 Task: Add a photo of "thank you".
Action: Mouse moved to (623, 257)
Screenshot: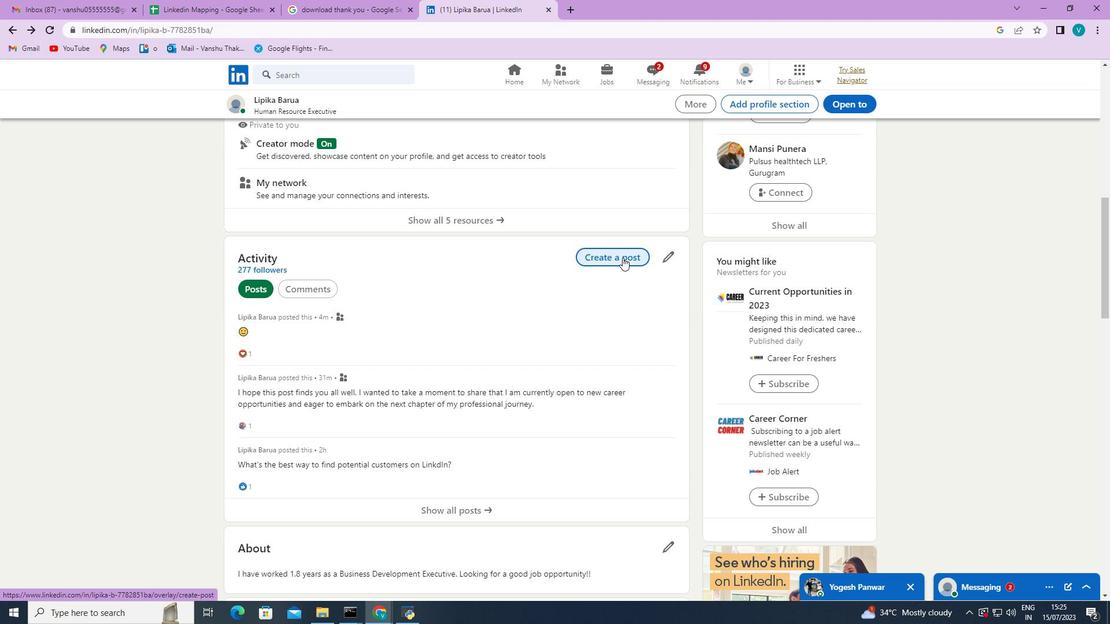 
Action: Mouse pressed left at (623, 257)
Screenshot: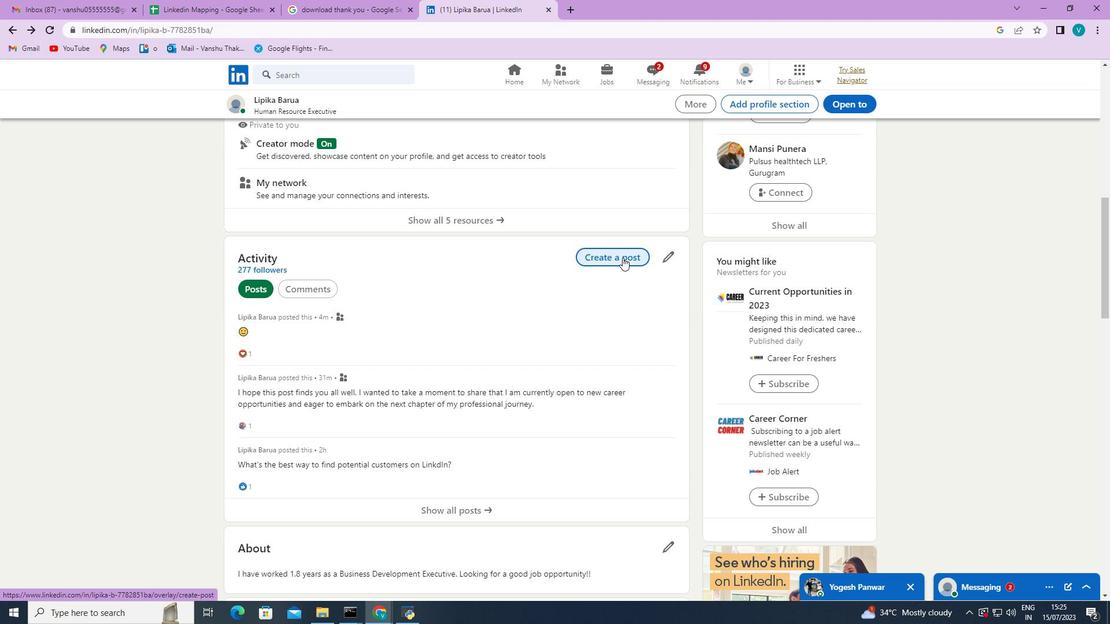 
Action: Mouse moved to (361, 347)
Screenshot: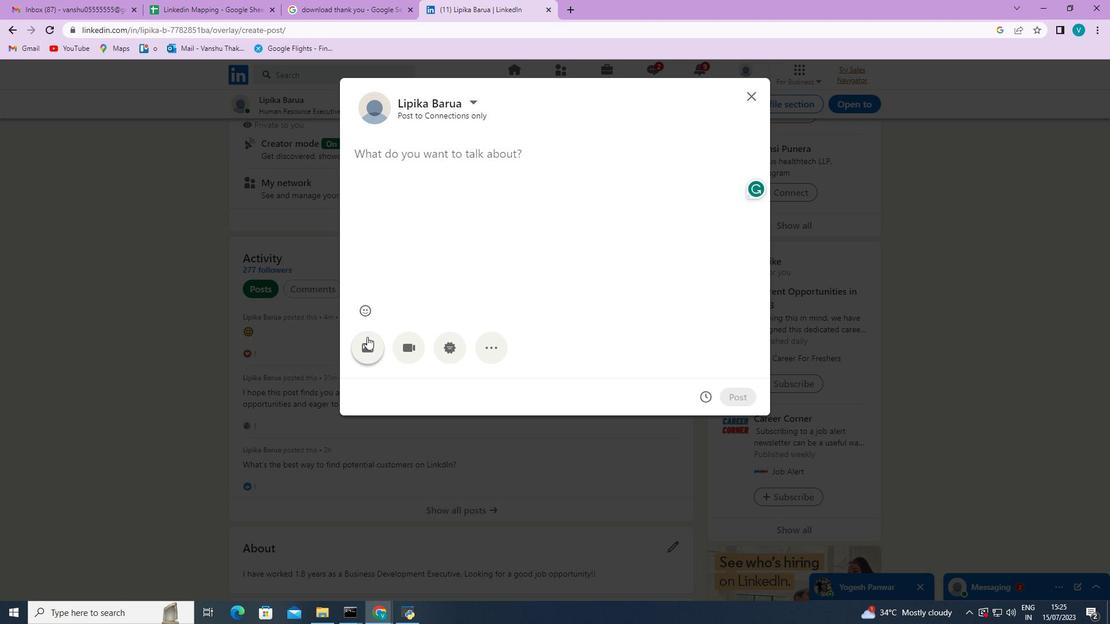 
Action: Mouse pressed left at (361, 347)
Screenshot: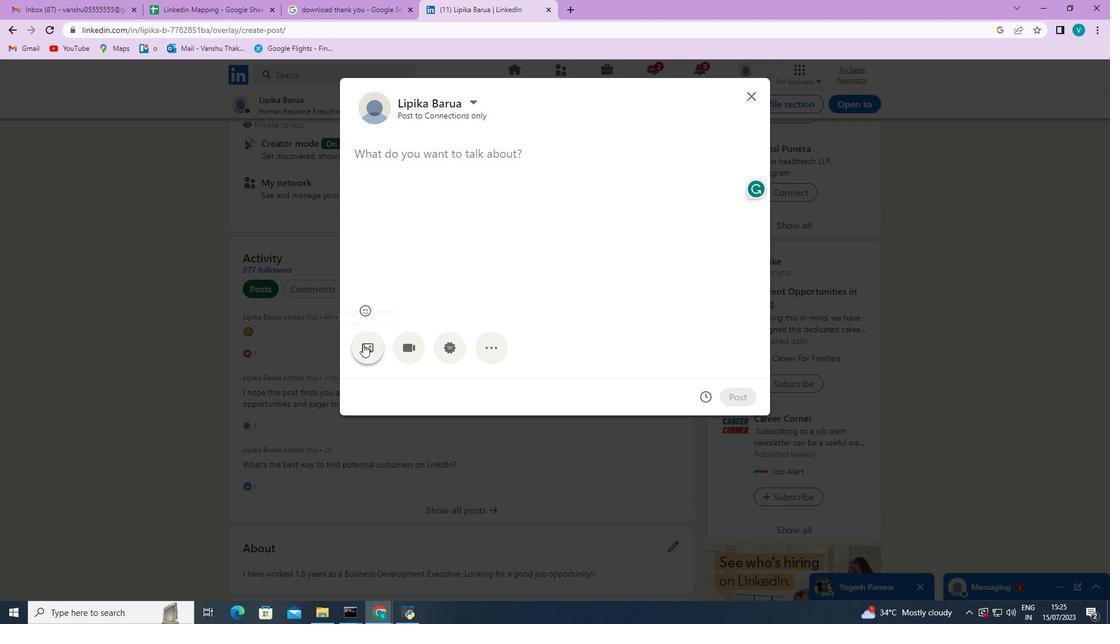
Action: Mouse moved to (199, 95)
Screenshot: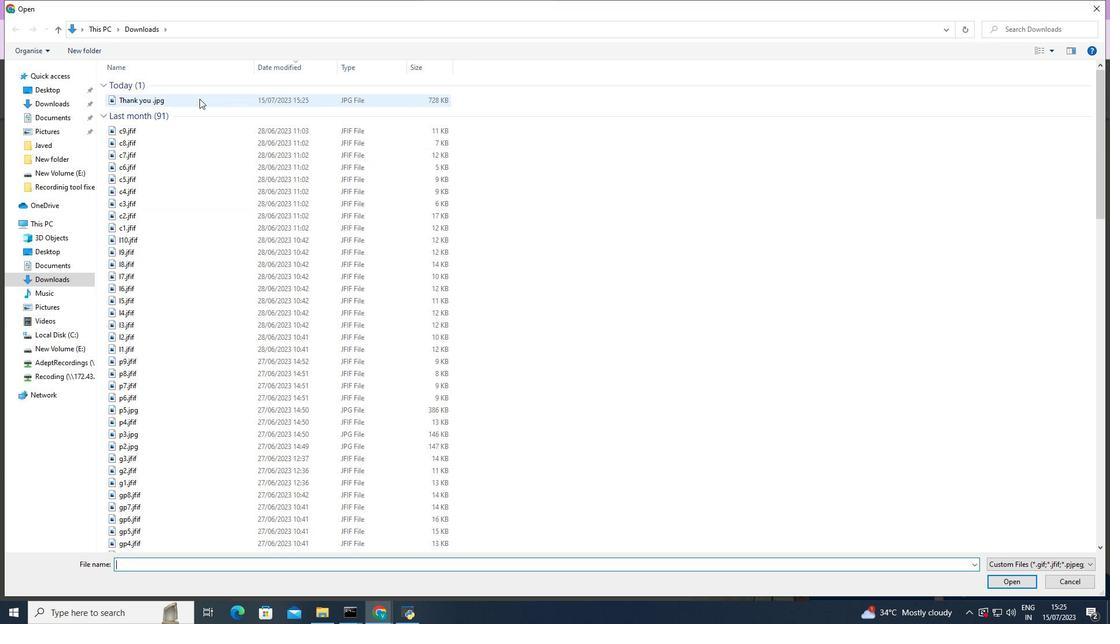 
Action: Mouse pressed left at (199, 95)
Screenshot: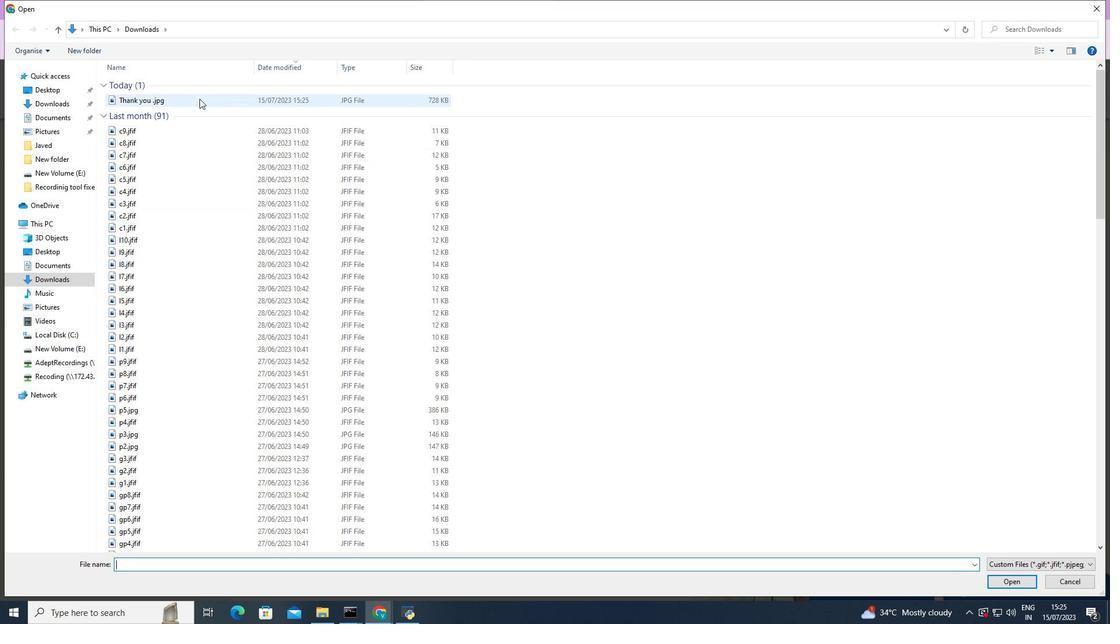 
Action: Mouse pressed left at (199, 95)
Screenshot: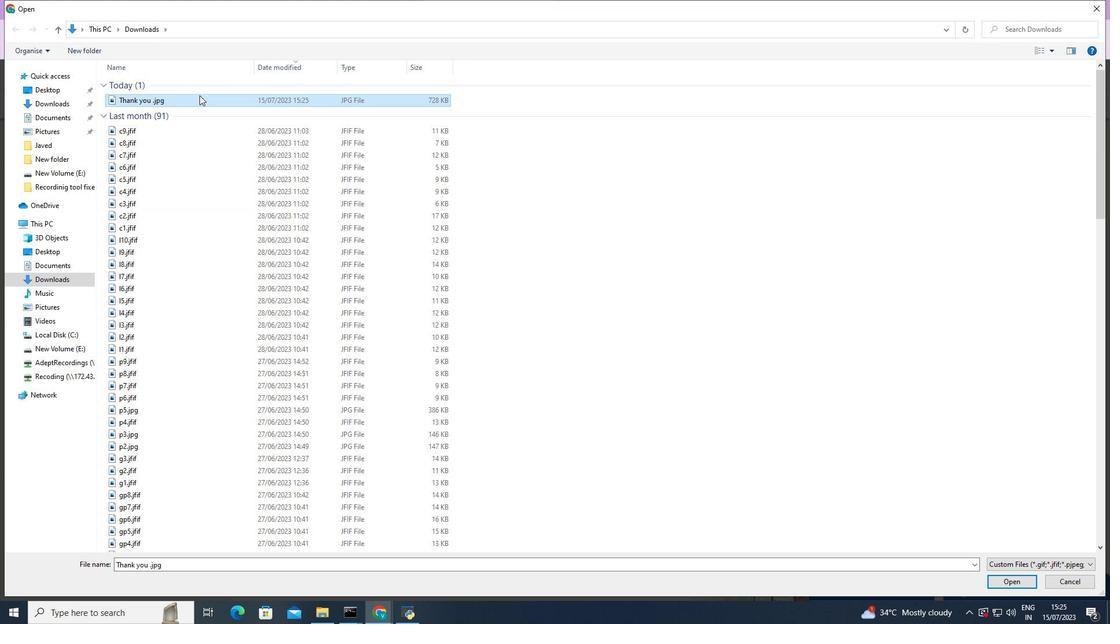 
Action: Mouse pressed left at (199, 95)
Screenshot: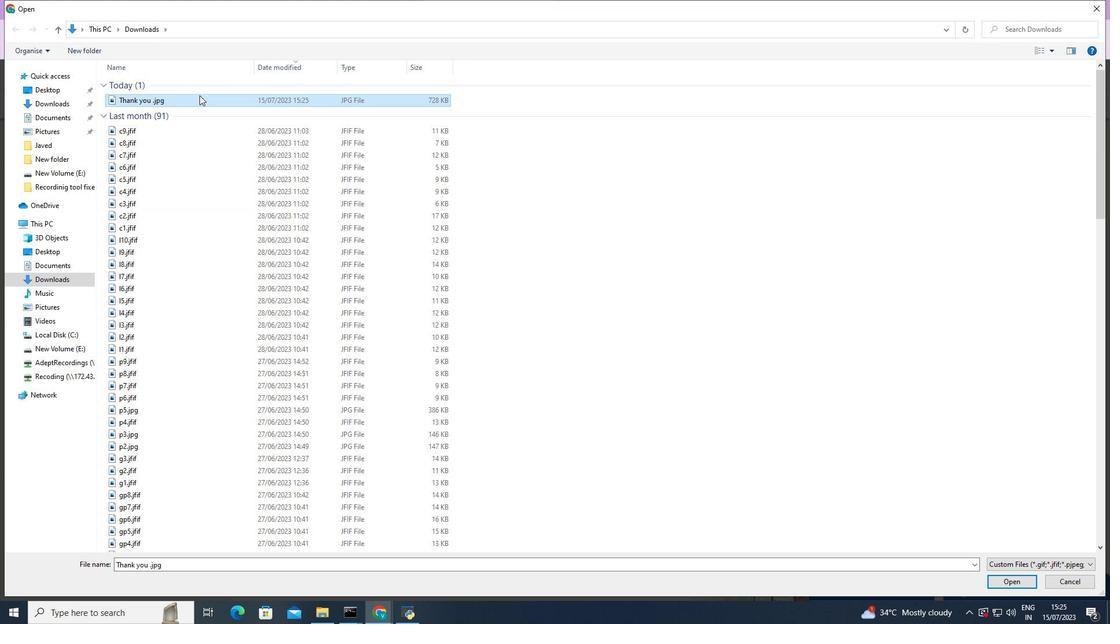 
Action: Mouse moved to (663, 279)
Screenshot: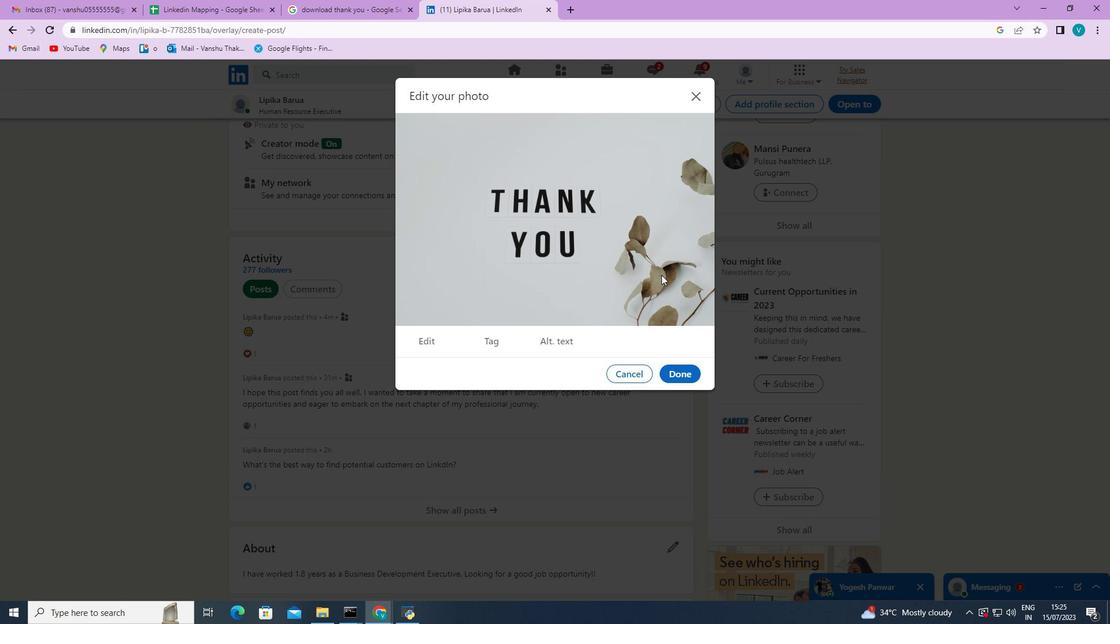 
